 Task: Enable the card covers.
Action: Mouse moved to (558, 316)
Screenshot: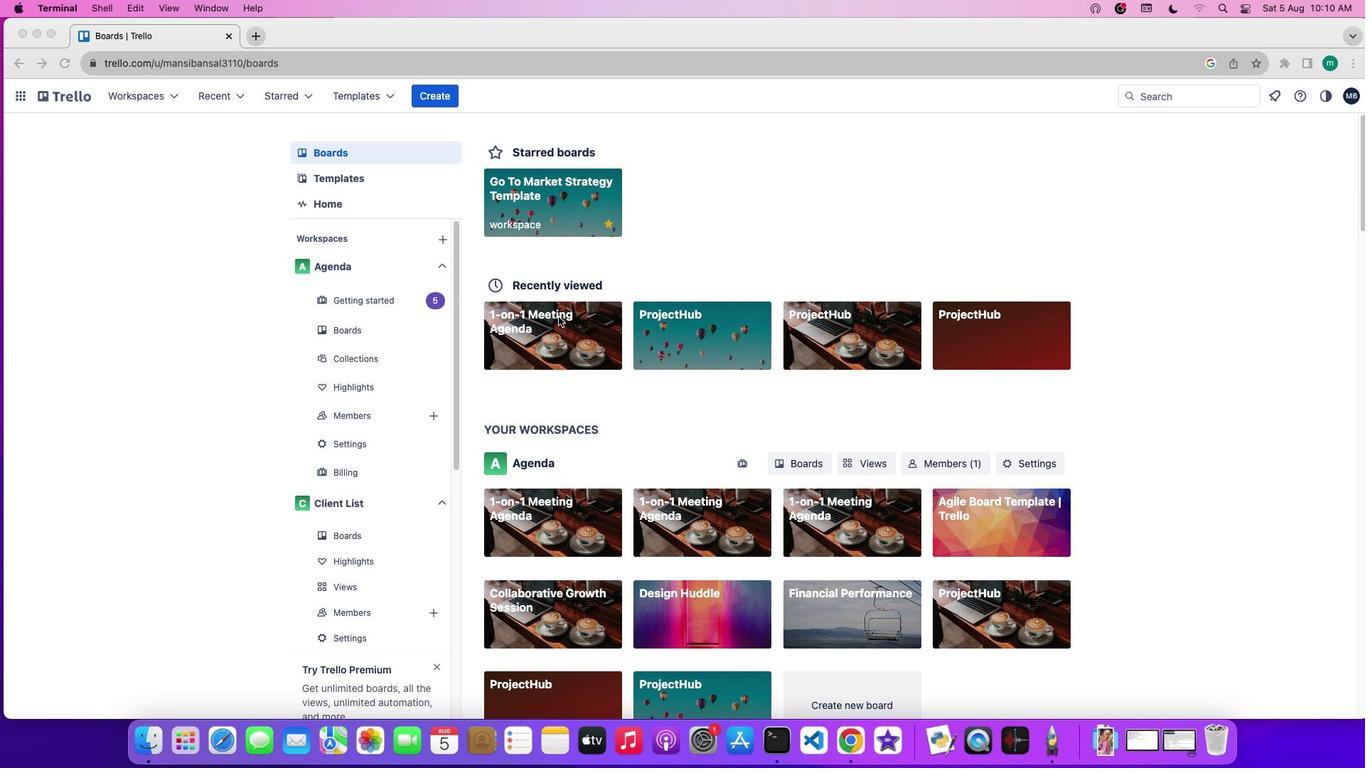 
Action: Mouse pressed left at (558, 316)
Screenshot: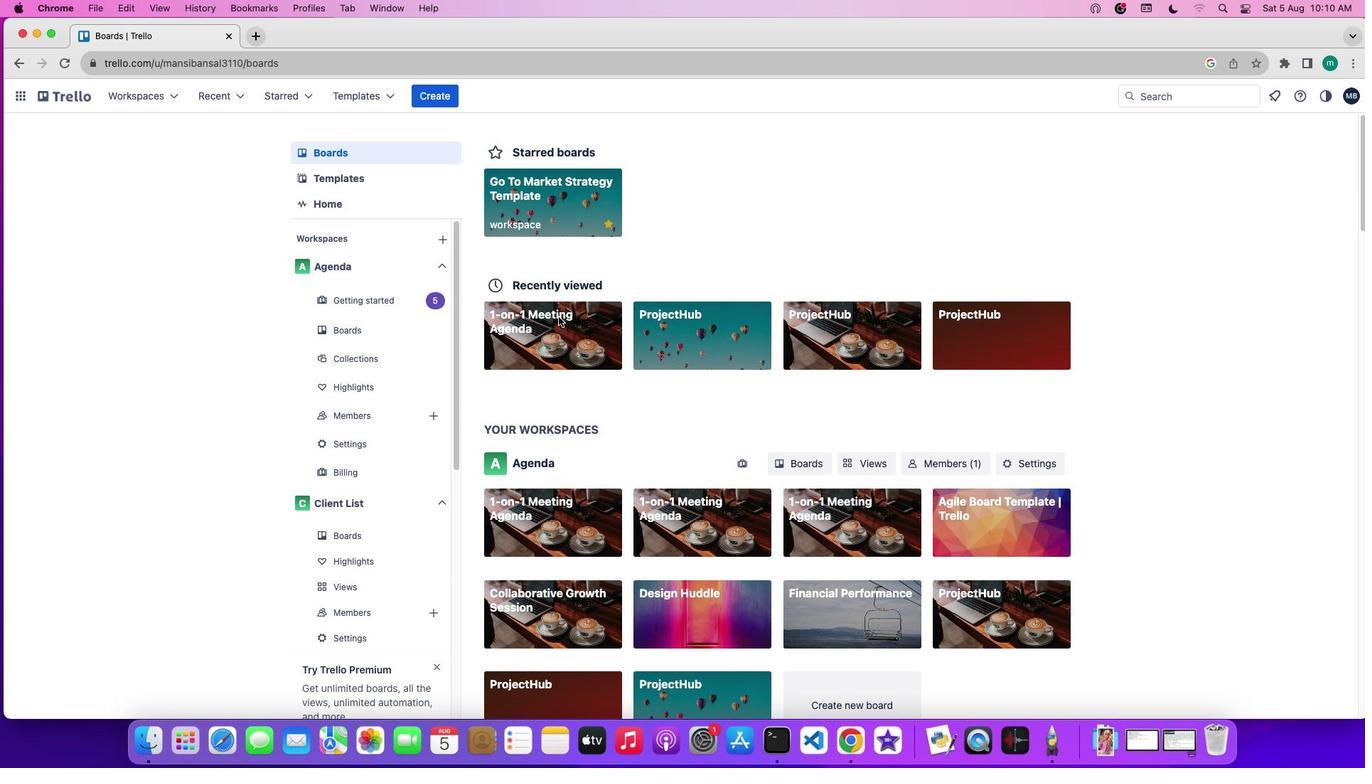 
Action: Mouse pressed left at (558, 316)
Screenshot: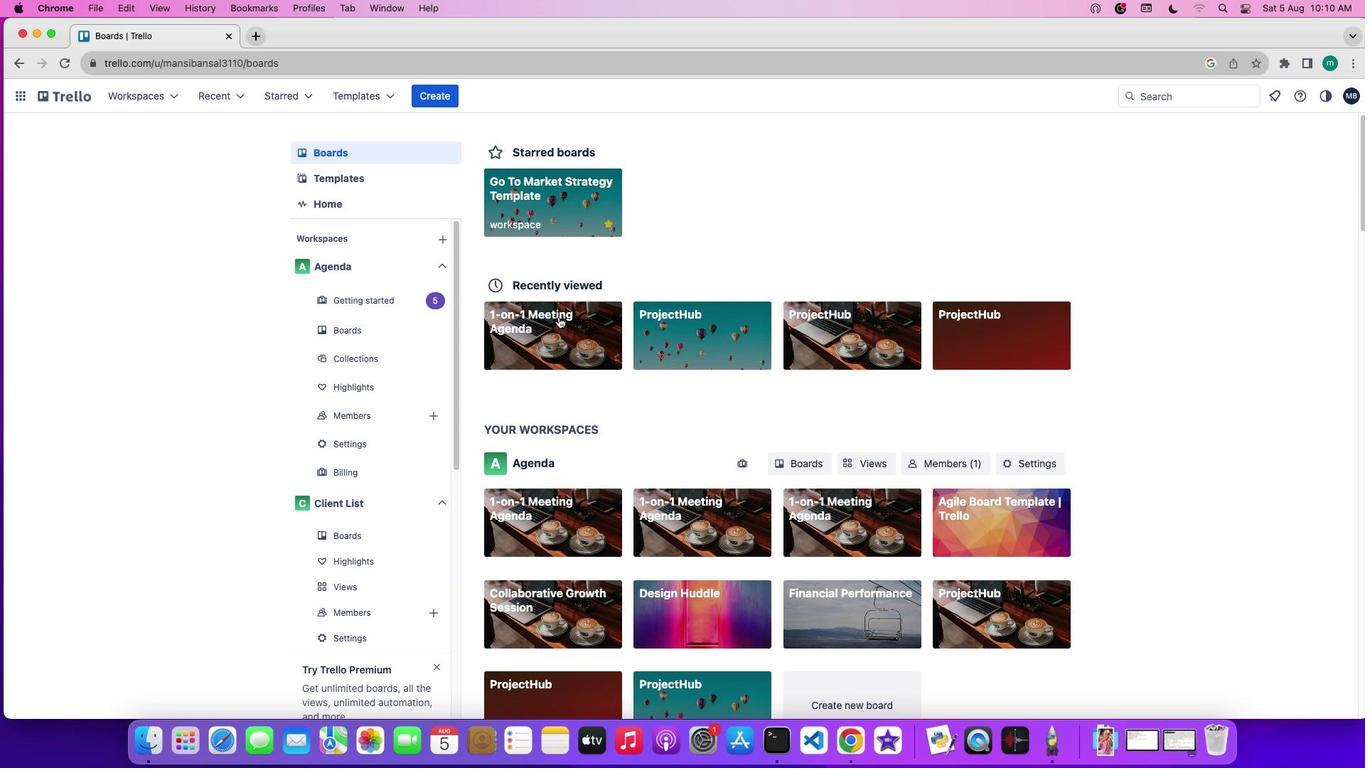 
Action: Mouse moved to (1190, 283)
Screenshot: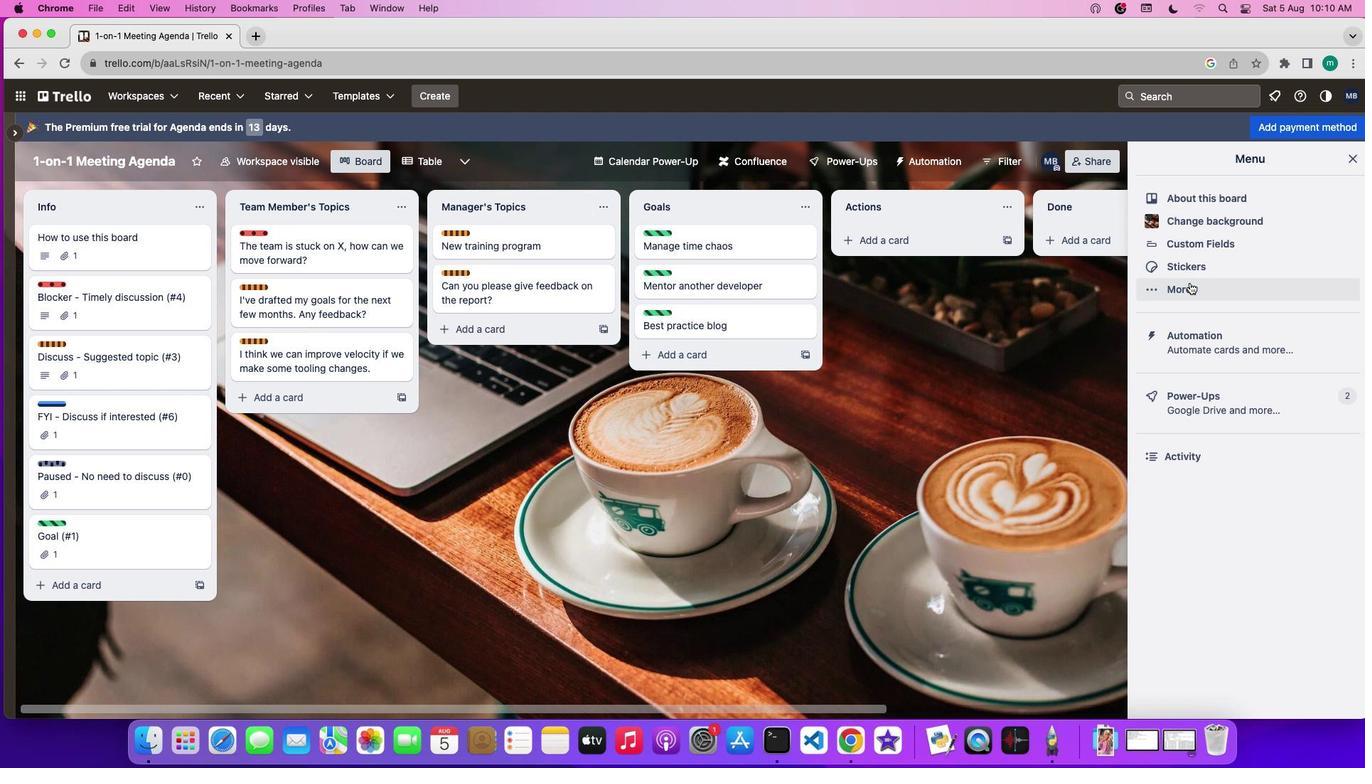 
Action: Mouse pressed left at (1190, 283)
Screenshot: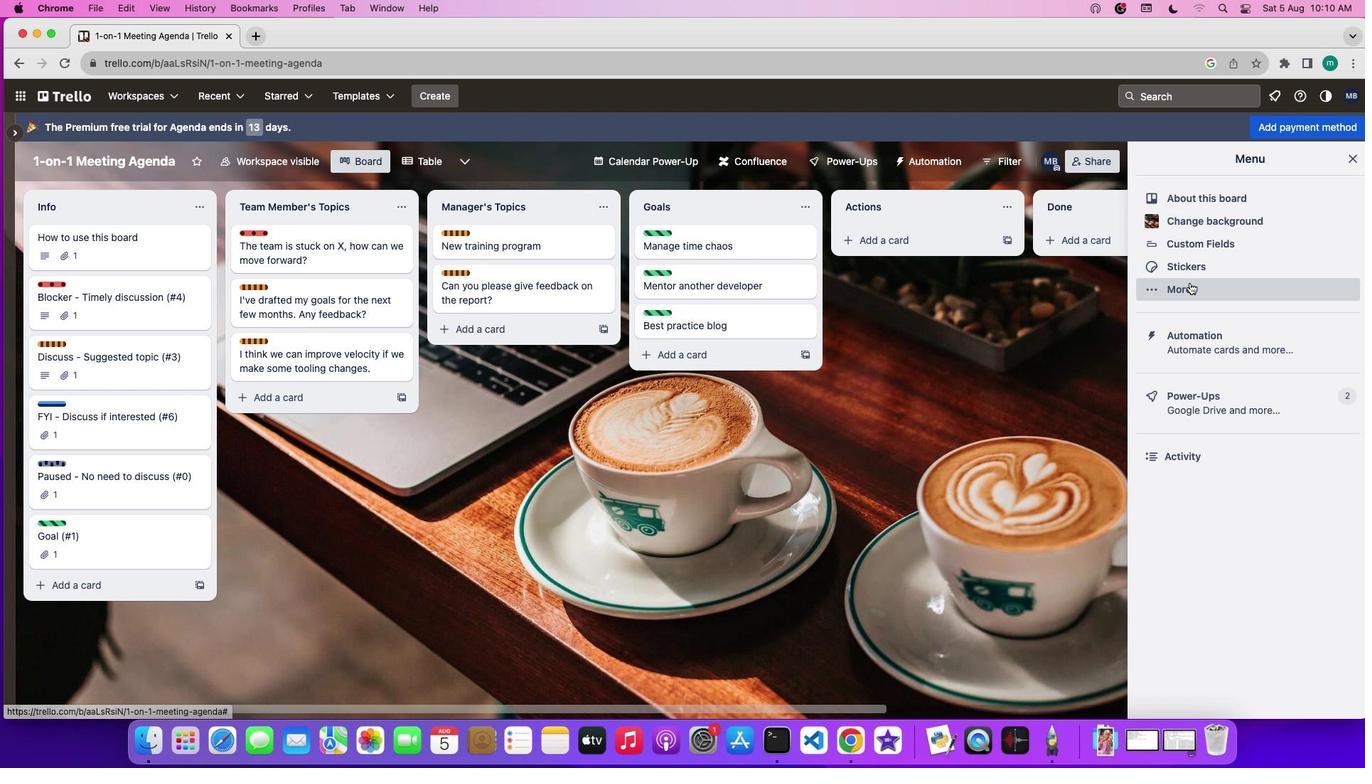 
Action: Mouse moved to (1206, 202)
Screenshot: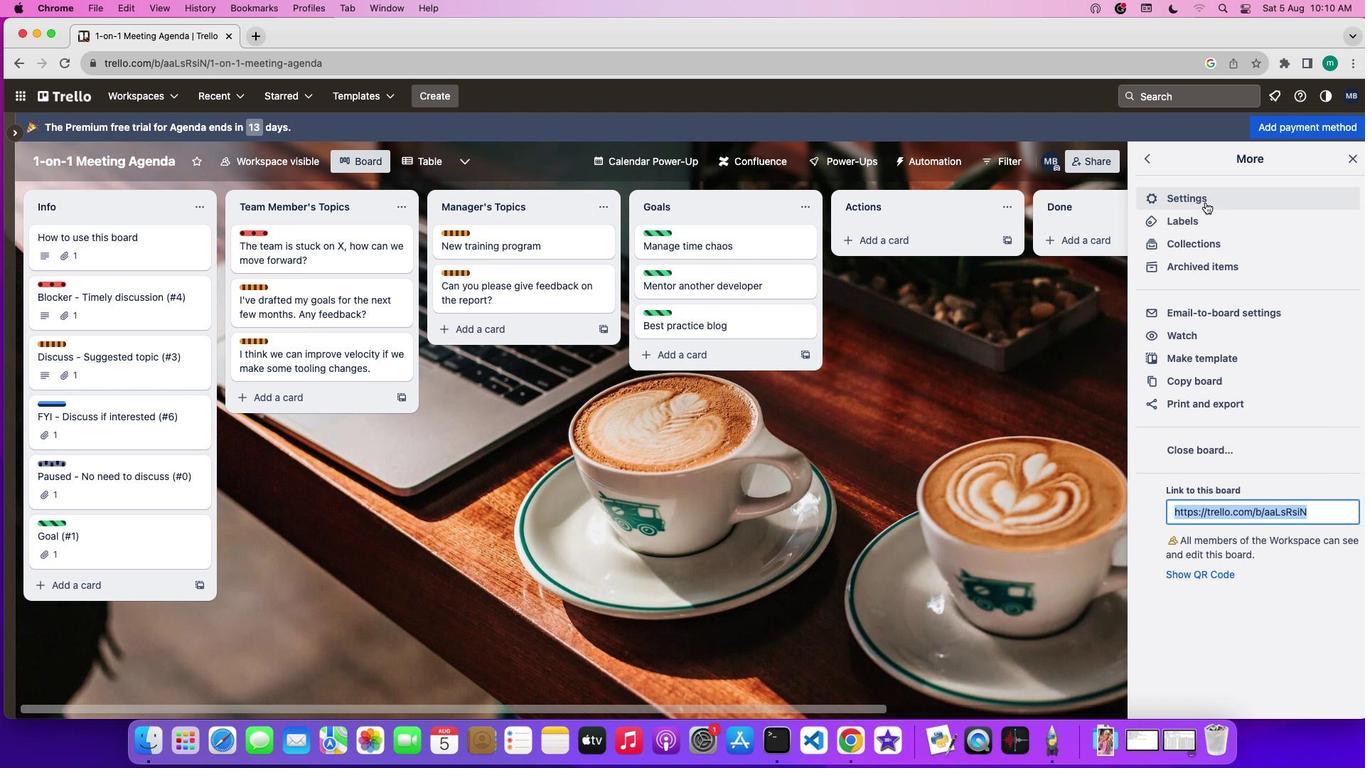 
Action: Mouse pressed left at (1206, 202)
Screenshot: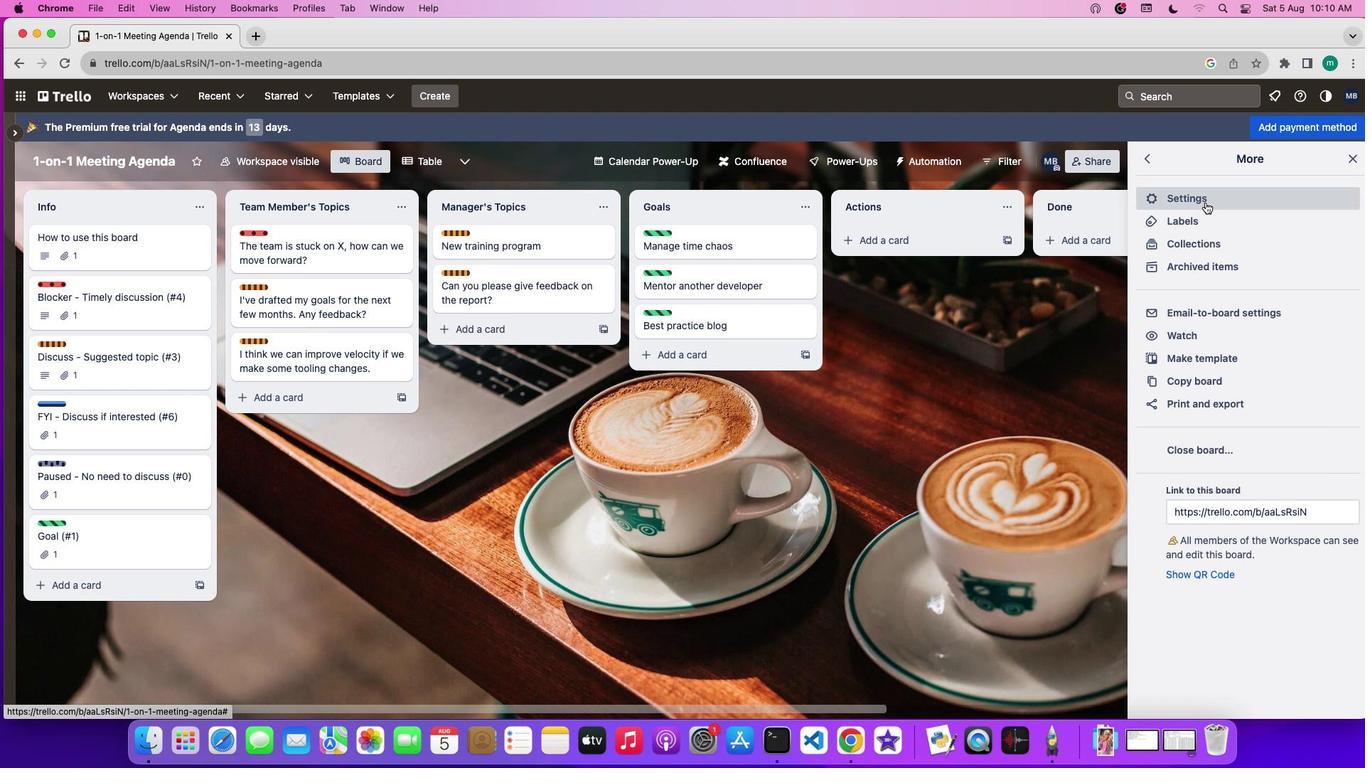 
Action: Mouse moved to (1211, 271)
Screenshot: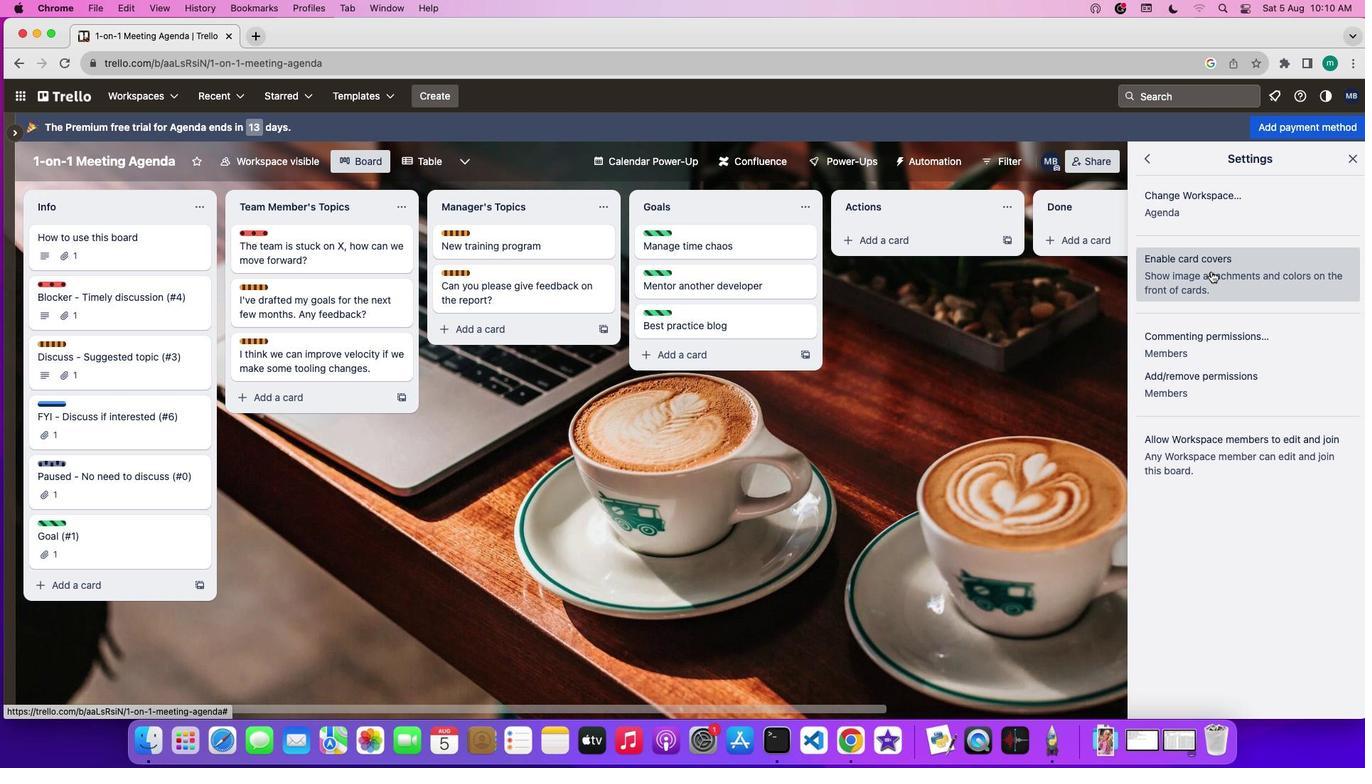 
Action: Mouse pressed left at (1211, 271)
Screenshot: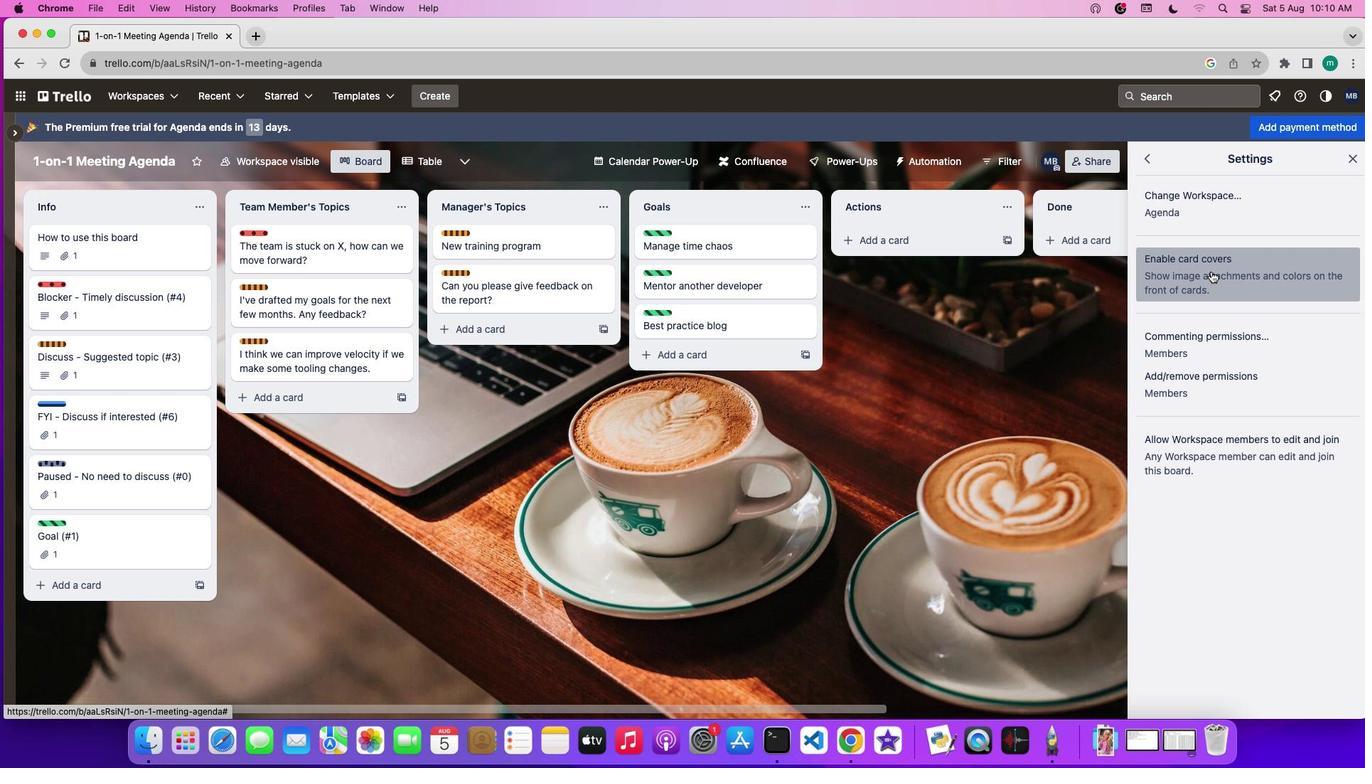 
